 Task: Disable all private vulnerability reporting in the code security and analysis section of the organization "Mark56711".
Action: Mouse moved to (920, 66)
Screenshot: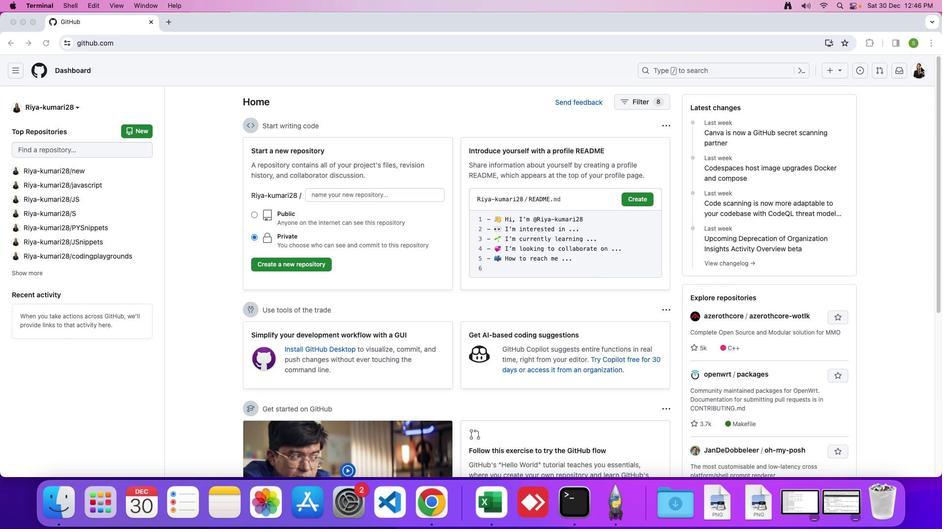 
Action: Mouse pressed left at (920, 66)
Screenshot: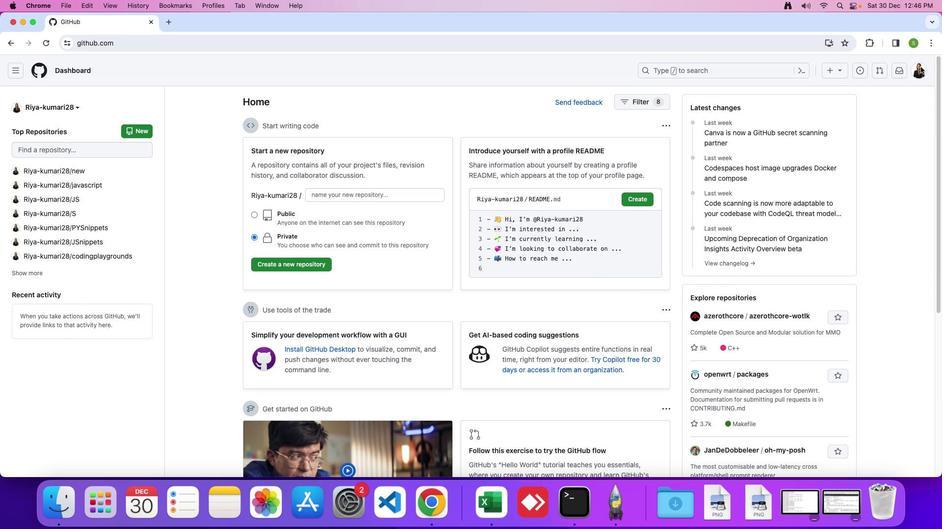
Action: Mouse moved to (919, 70)
Screenshot: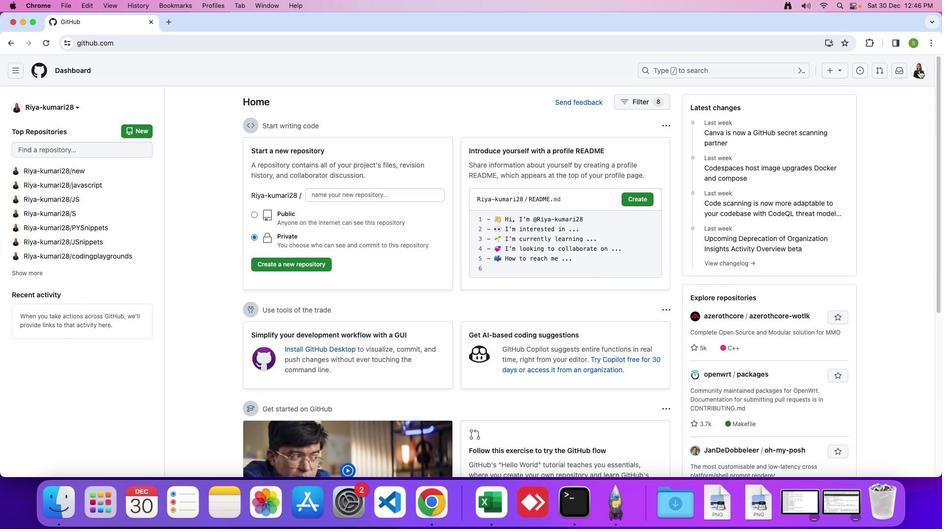 
Action: Mouse pressed left at (919, 70)
Screenshot: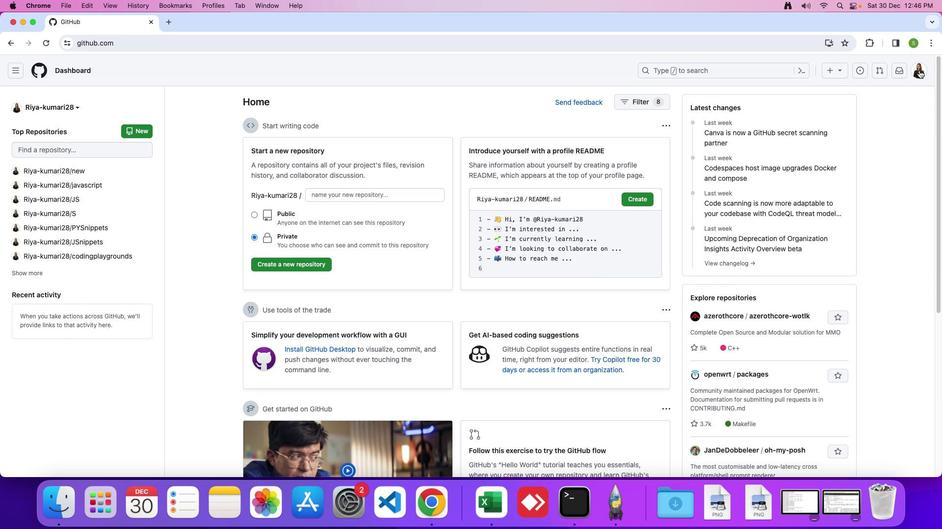 
Action: Mouse moved to (870, 188)
Screenshot: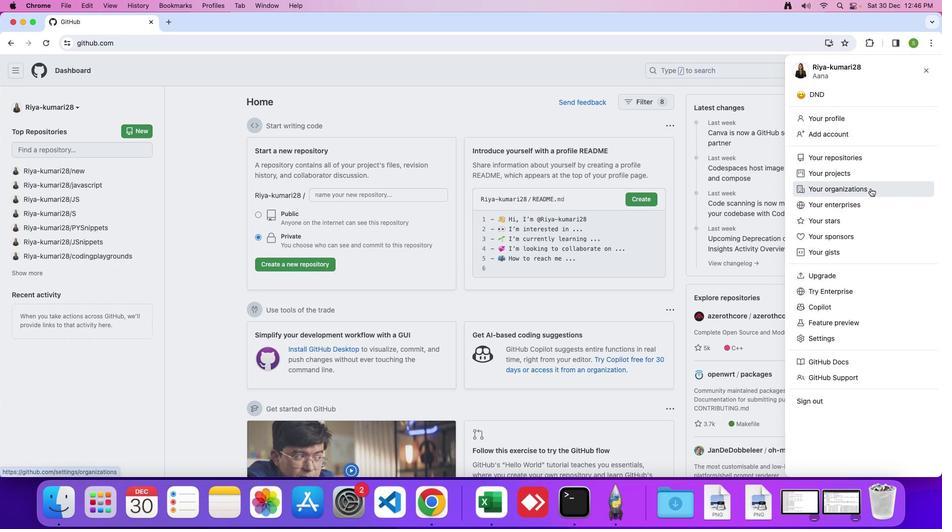
Action: Mouse pressed left at (870, 188)
Screenshot: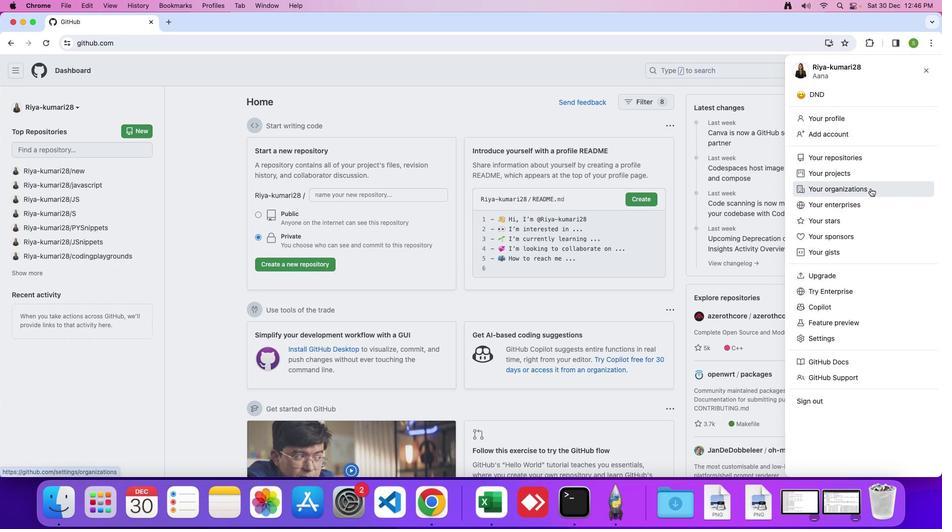 
Action: Mouse moved to (713, 205)
Screenshot: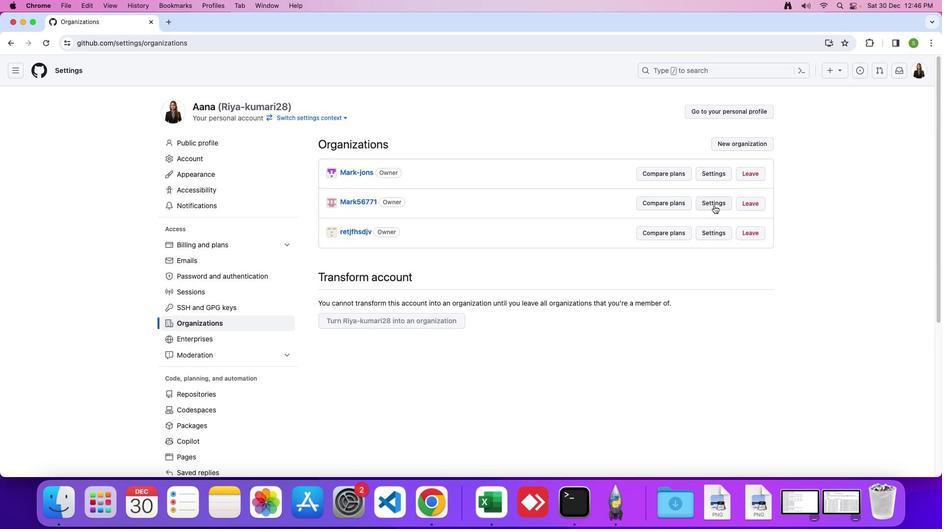 
Action: Mouse pressed left at (713, 205)
Screenshot: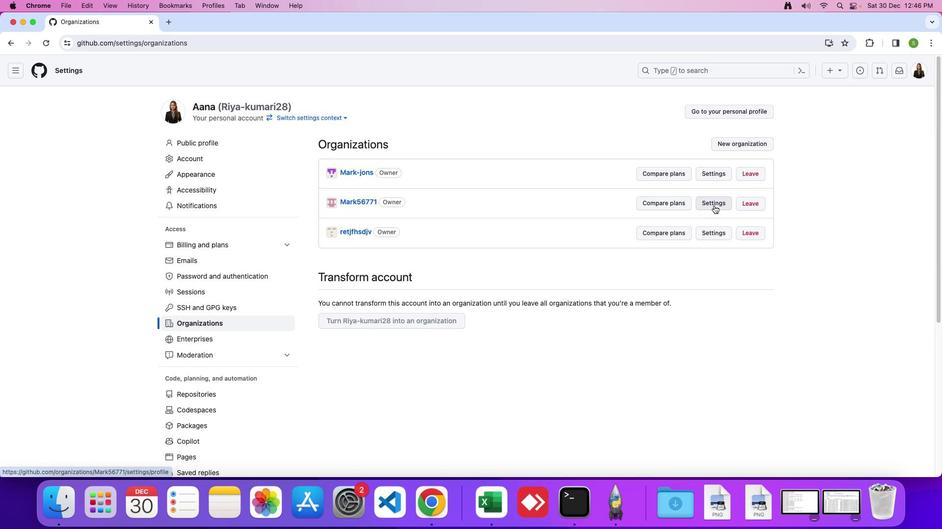 
Action: Mouse moved to (230, 372)
Screenshot: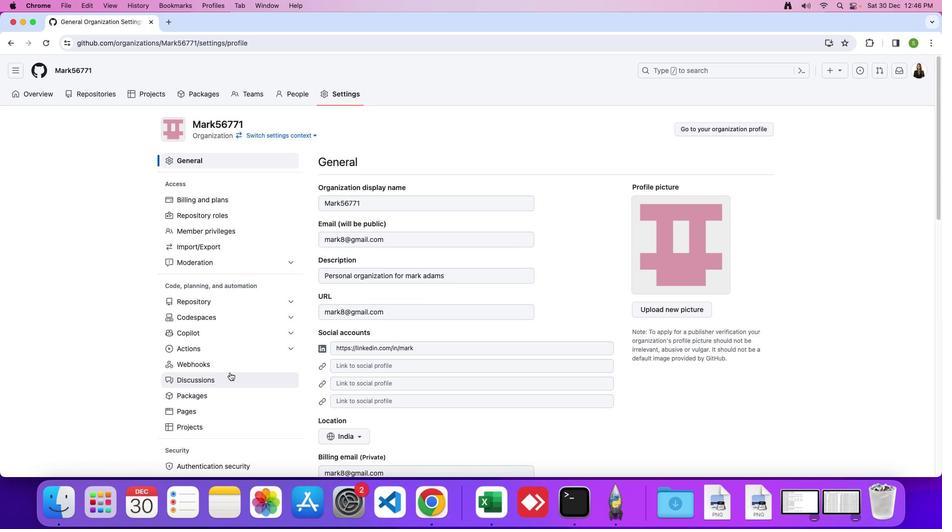
Action: Mouse scrolled (230, 372) with delta (0, 0)
Screenshot: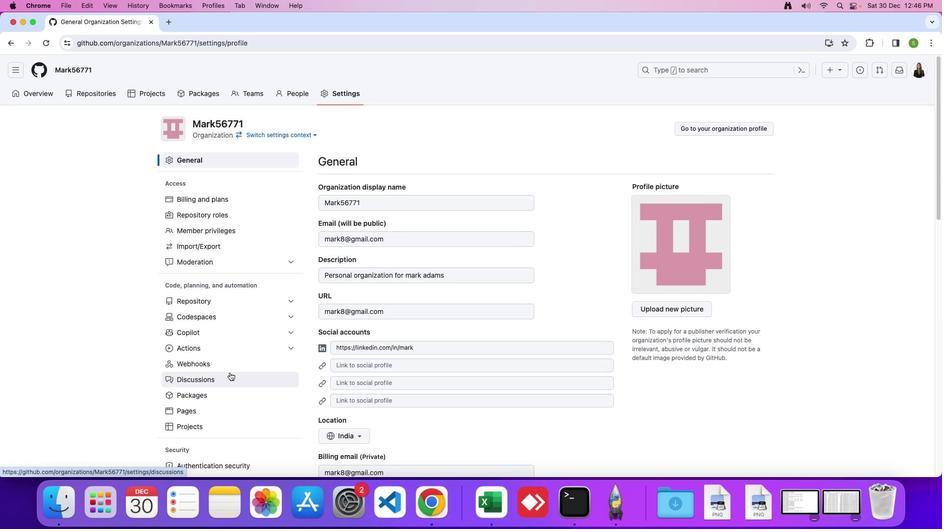 
Action: Mouse scrolled (230, 372) with delta (0, 0)
Screenshot: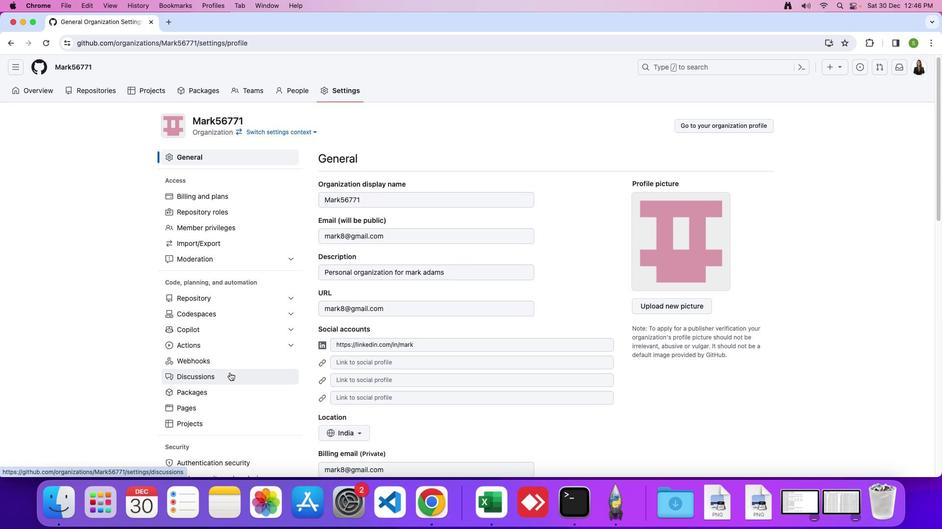 
Action: Mouse scrolled (230, 372) with delta (0, 0)
Screenshot: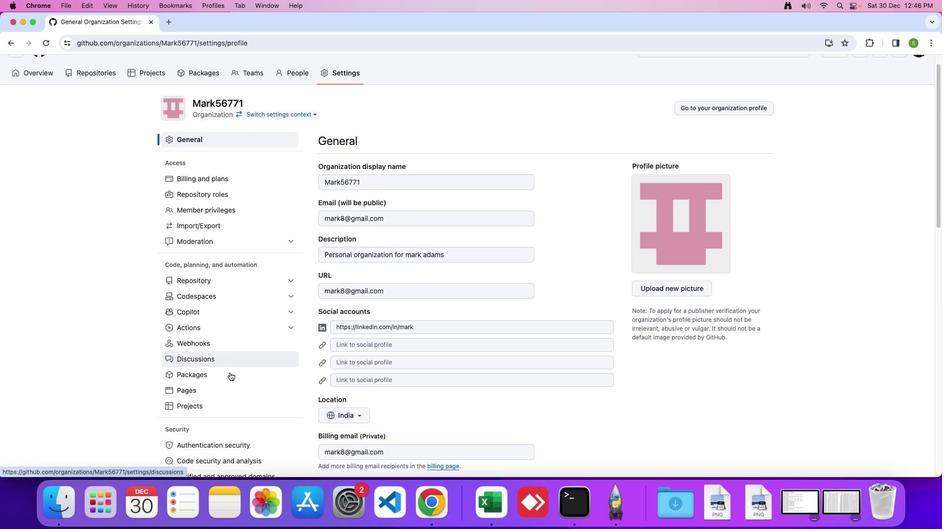 
Action: Mouse scrolled (230, 372) with delta (0, 0)
Screenshot: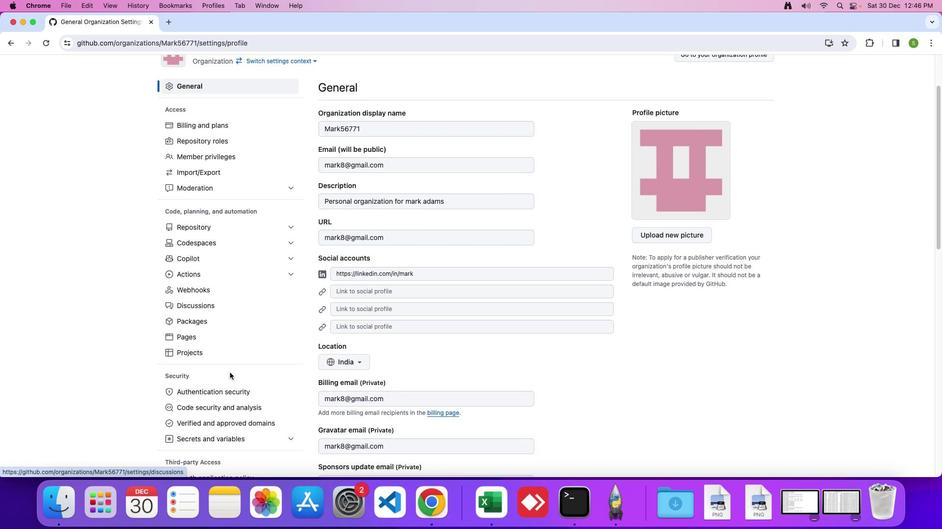 
Action: Mouse scrolled (230, 372) with delta (0, 0)
Screenshot: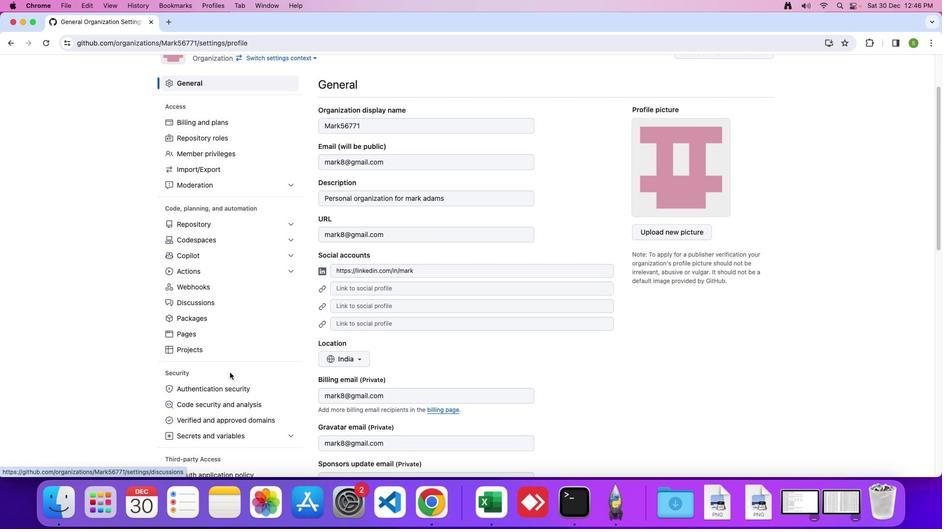 
Action: Mouse moved to (218, 394)
Screenshot: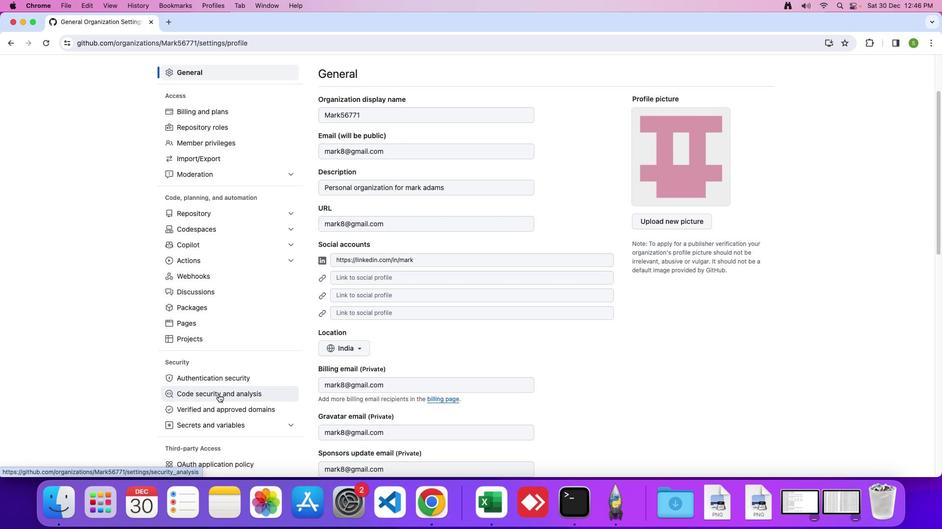 
Action: Mouse pressed left at (218, 394)
Screenshot: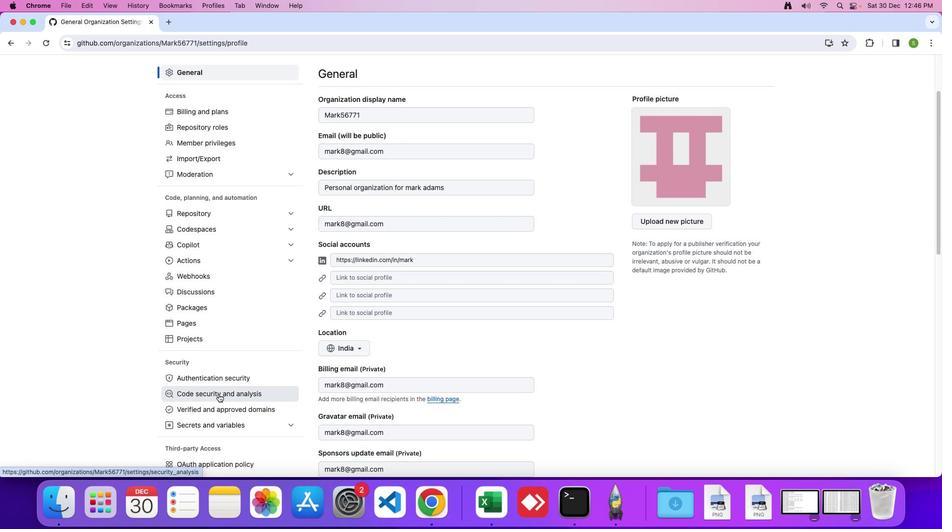 
Action: Mouse moved to (695, 235)
Screenshot: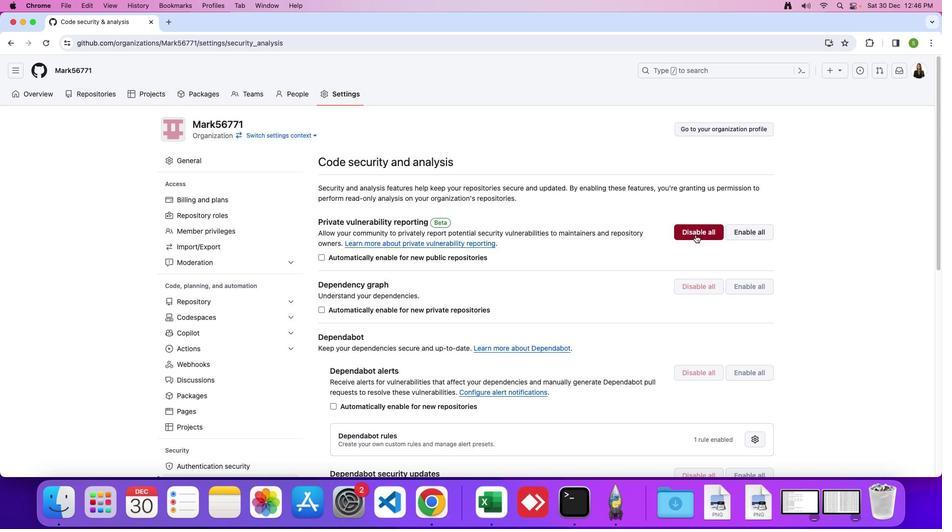 
Action: Mouse pressed left at (695, 235)
Screenshot: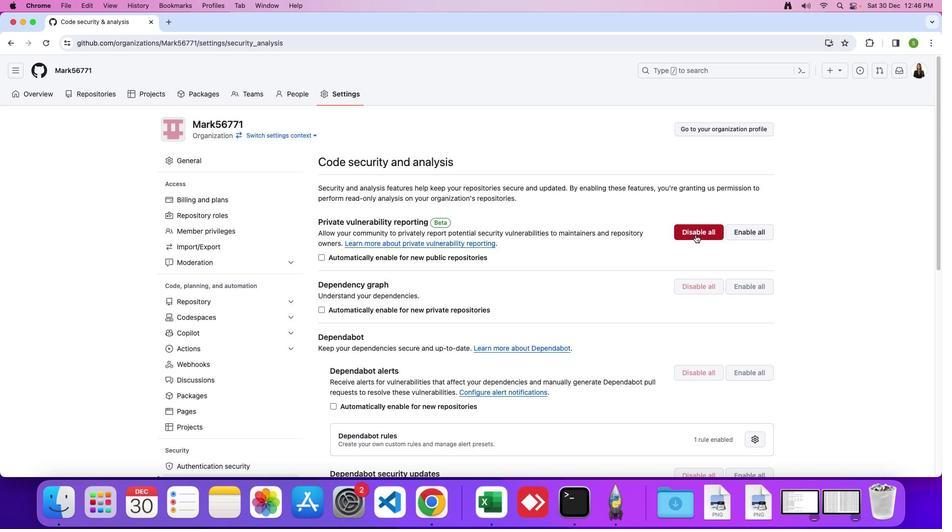 
Action: Mouse moved to (488, 189)
Screenshot: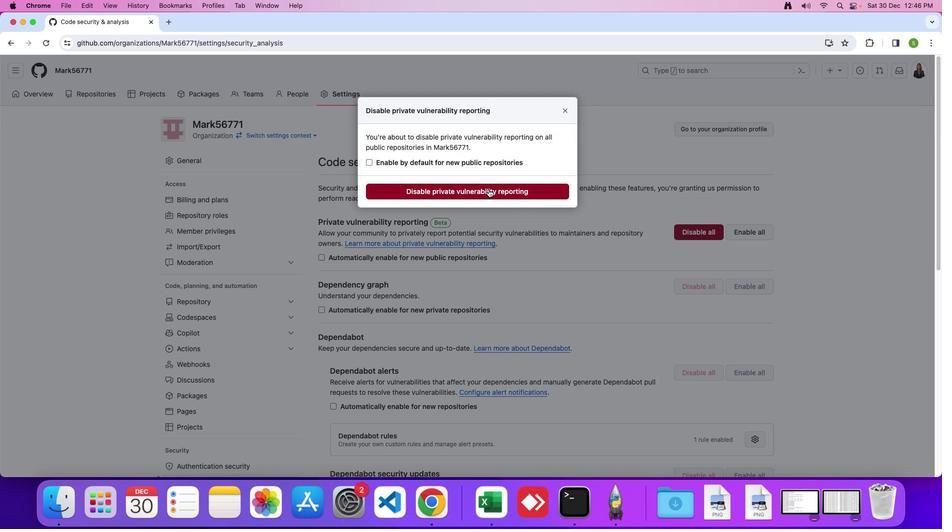 
Action: Mouse pressed left at (488, 189)
Screenshot: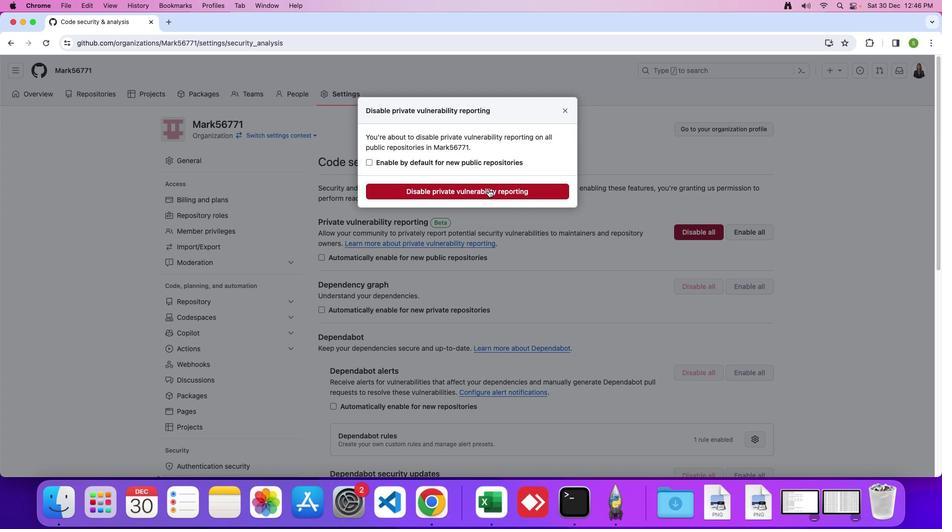 
